 Task: Editing simple light - Title slide.
Action: Mouse moved to (157, 59)
Screenshot: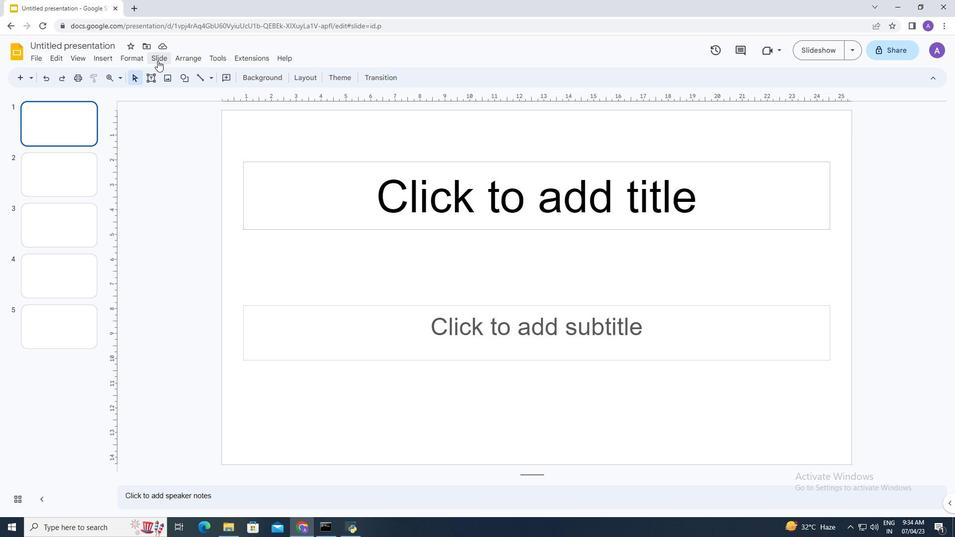 
Action: Mouse pressed left at (157, 59)
Screenshot: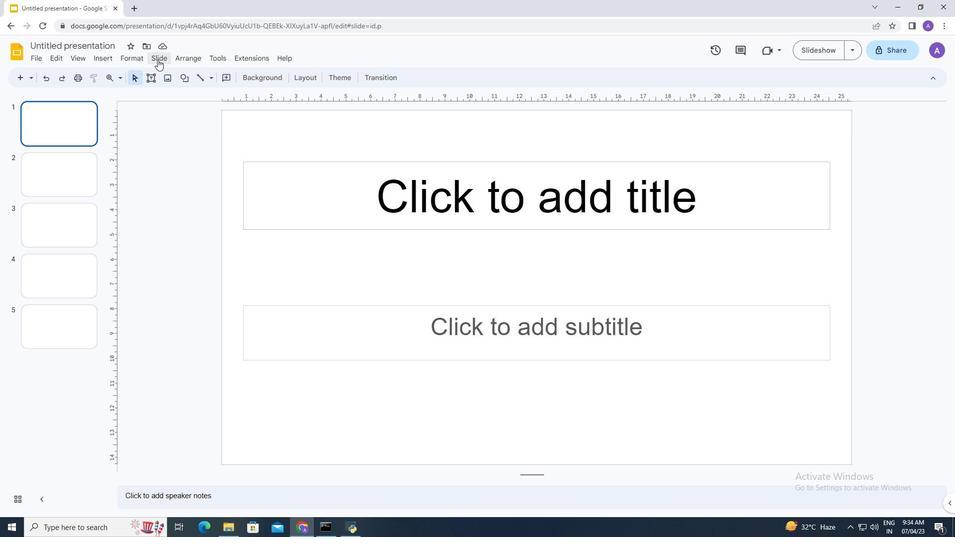 
Action: Mouse moved to (187, 218)
Screenshot: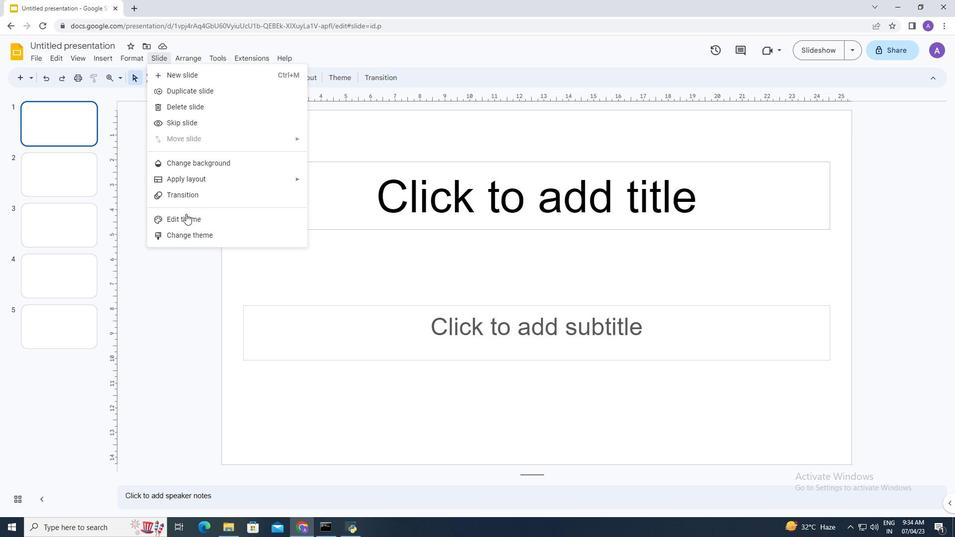 
Action: Mouse pressed left at (187, 218)
Screenshot: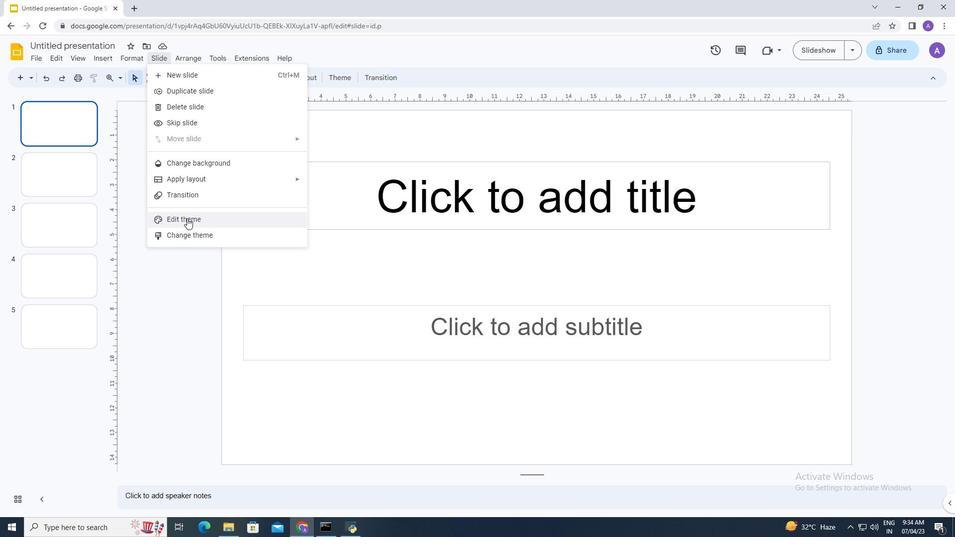 
Action: Mouse moved to (133, 202)
Screenshot: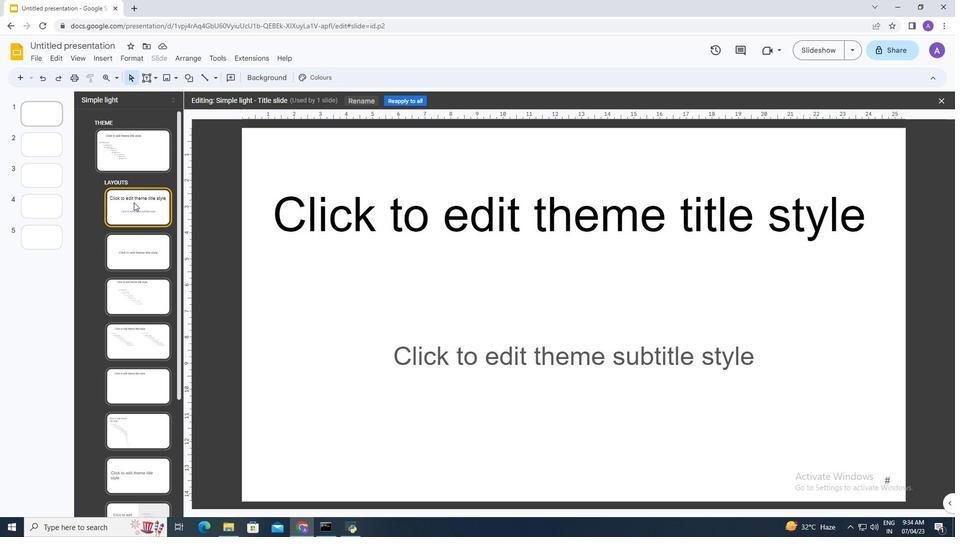 
Action: Mouse pressed left at (133, 202)
Screenshot: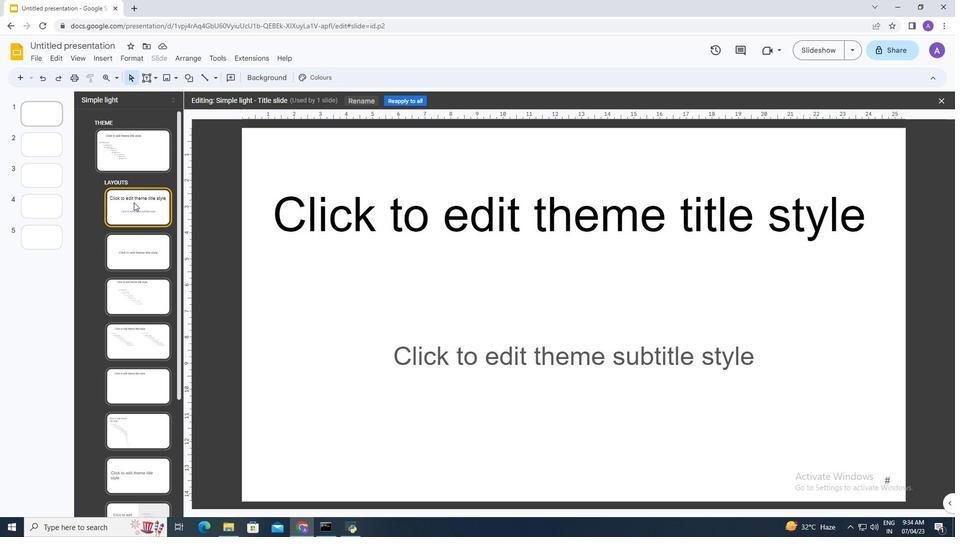 
Action: Mouse moved to (517, 220)
Screenshot: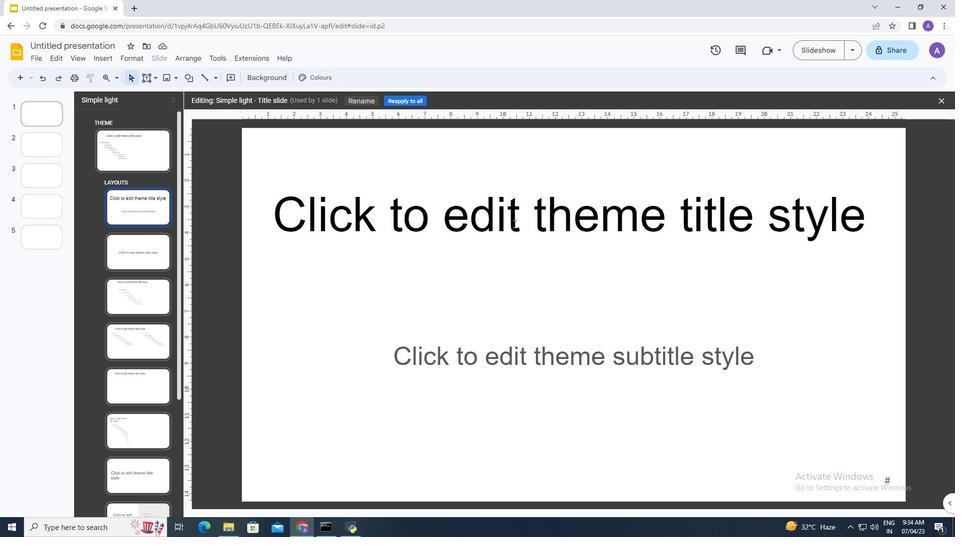
Action: Mouse pressed left at (517, 220)
Screenshot: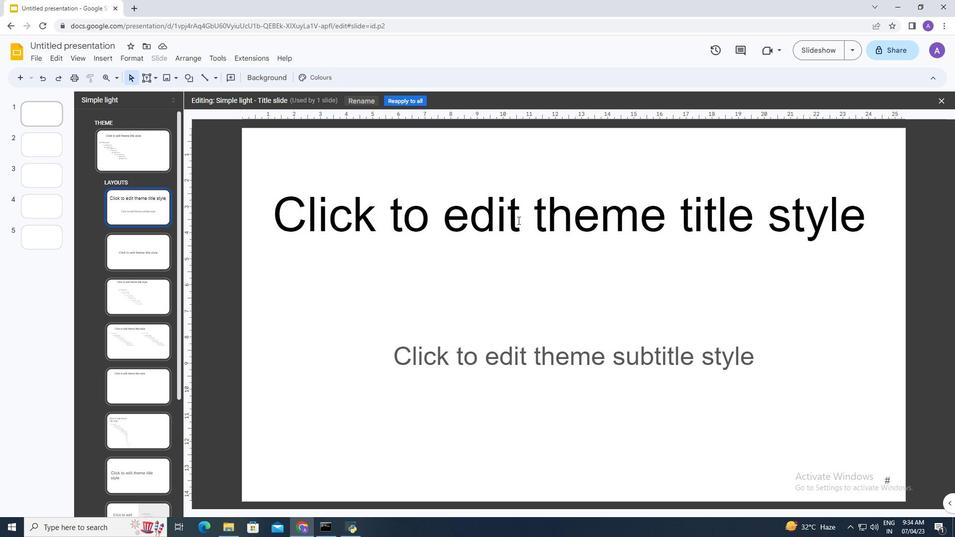 
Action: Mouse moved to (258, 209)
Screenshot: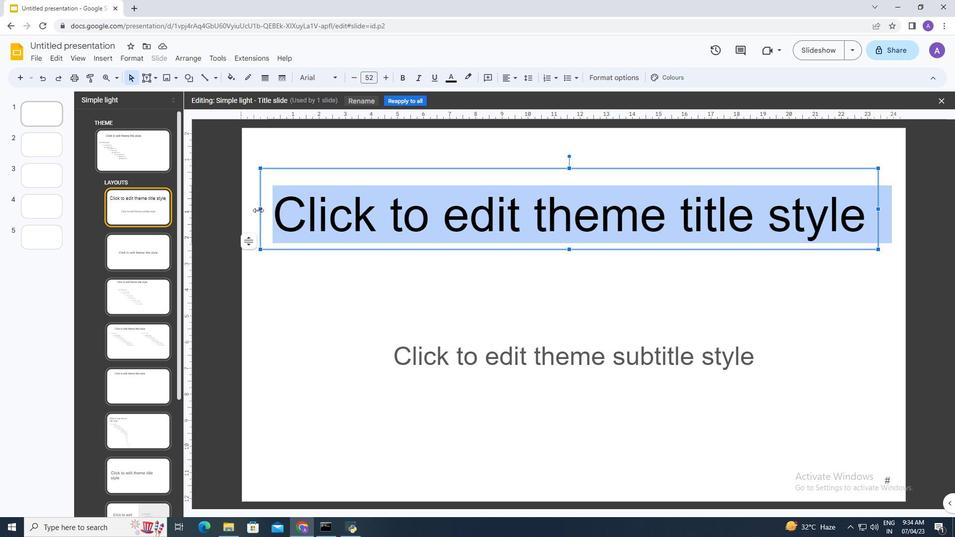 
Action: Mouse pressed left at (258, 209)
Screenshot: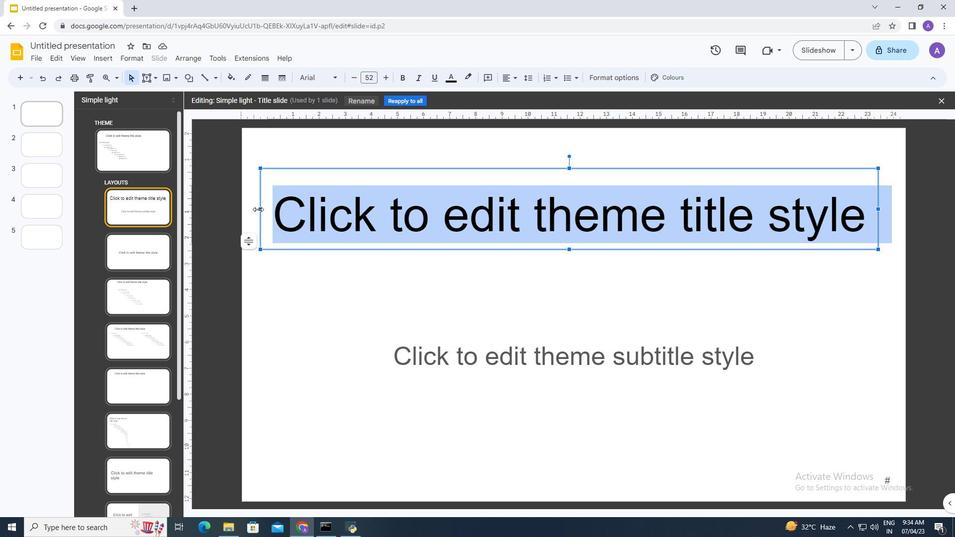 
Action: Mouse moved to (600, 165)
Screenshot: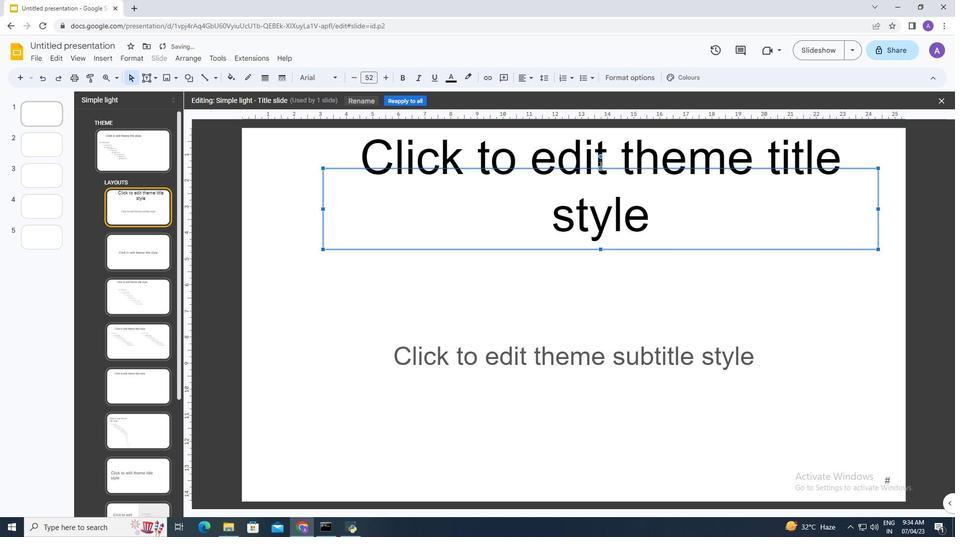 
Action: Mouse pressed left at (600, 165)
Screenshot: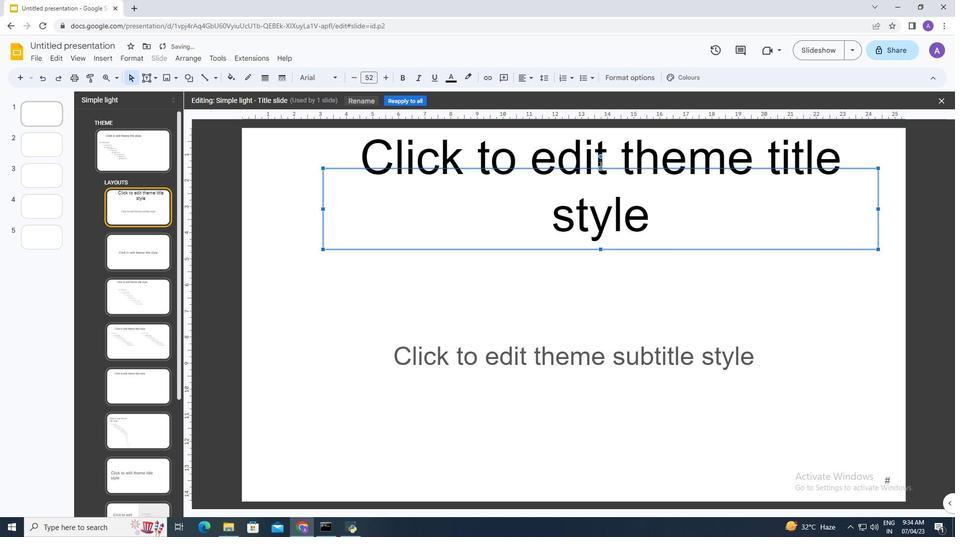 
Action: Mouse moved to (879, 208)
Screenshot: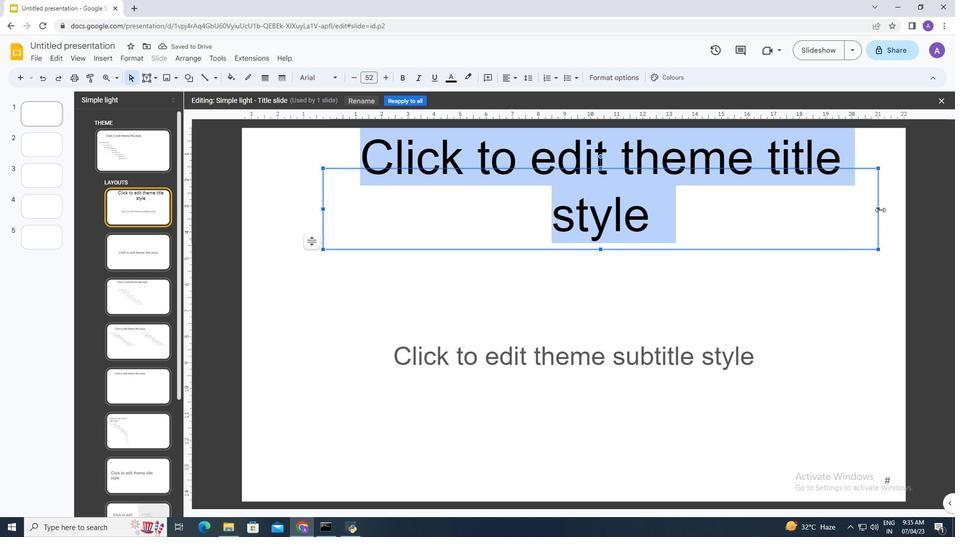 
Action: Mouse pressed left at (879, 208)
Screenshot: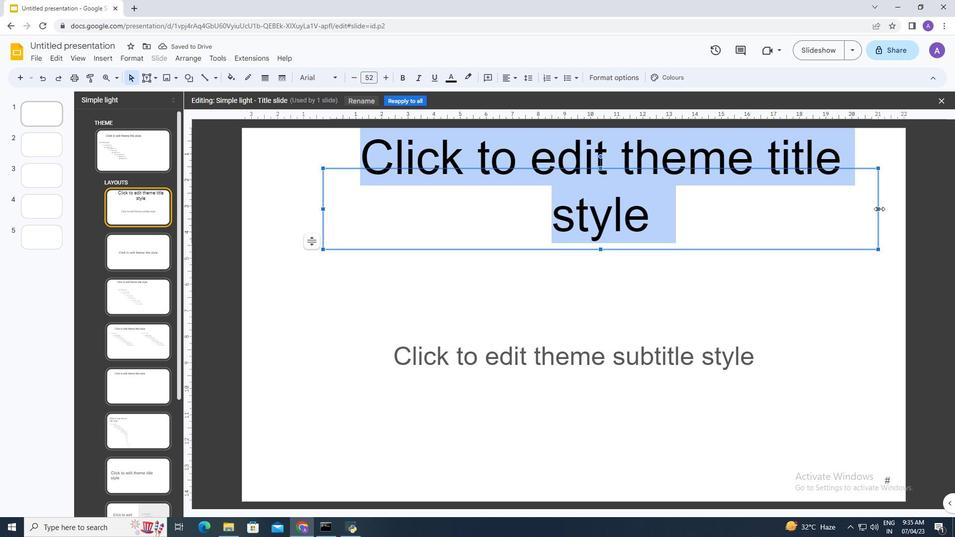 
Action: Mouse moved to (579, 249)
Screenshot: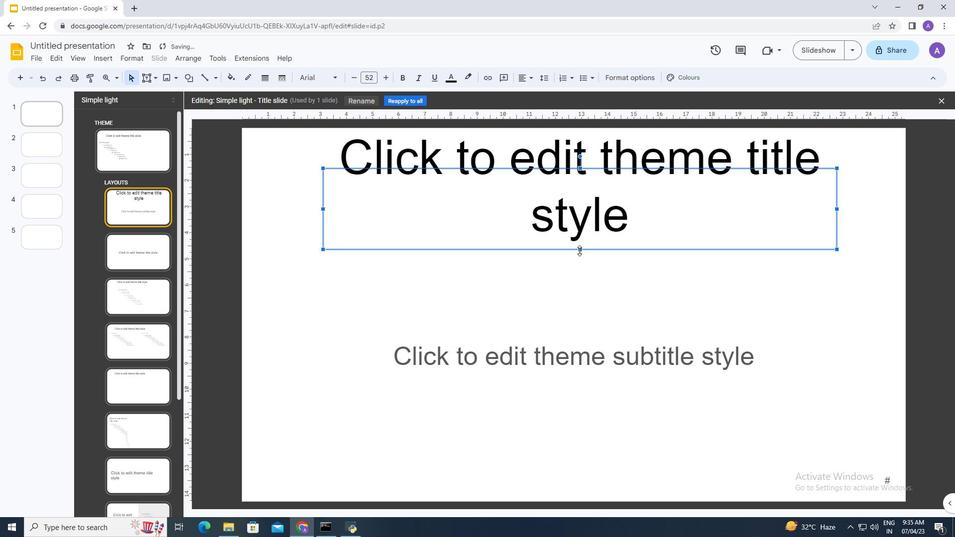 
Action: Mouse pressed left at (579, 249)
Screenshot: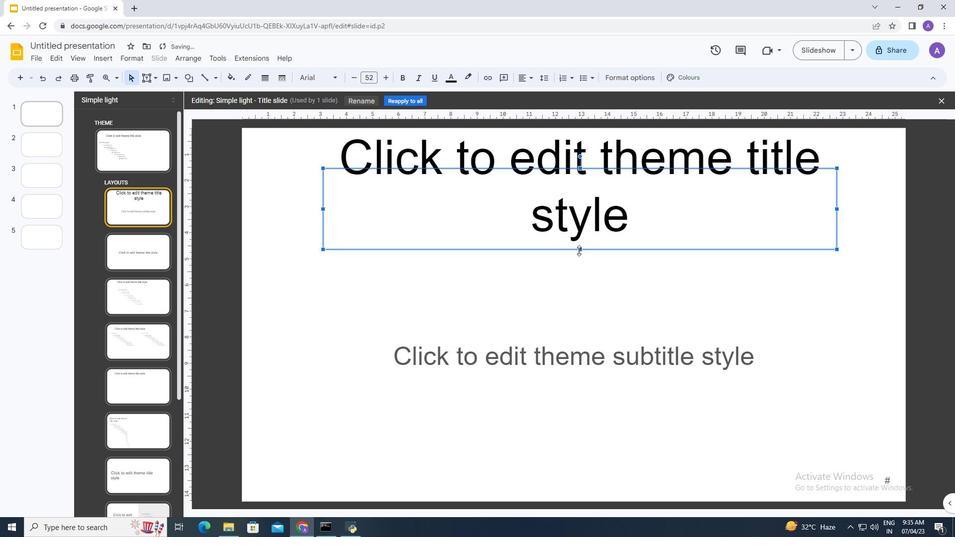 
Action: Mouse moved to (324, 203)
Screenshot: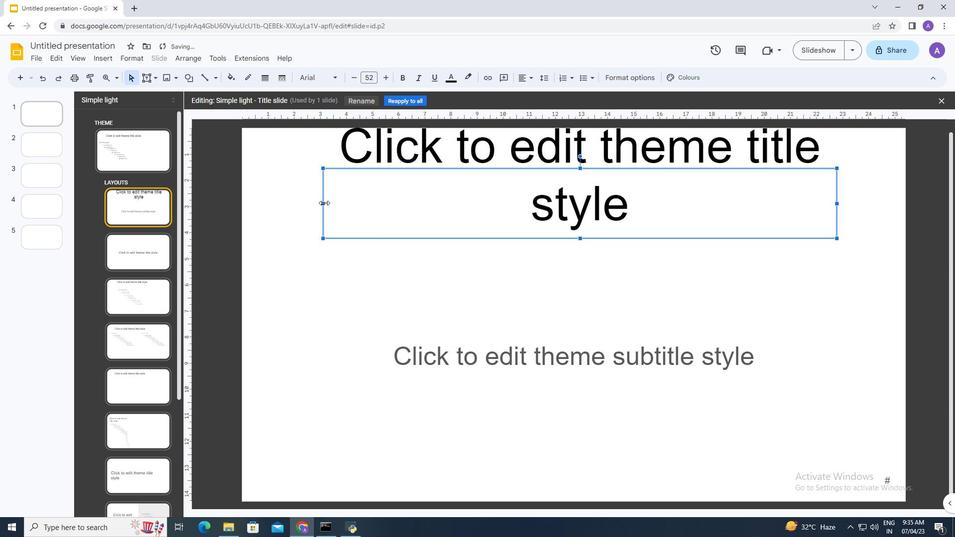 
Action: Mouse pressed left at (324, 203)
Screenshot: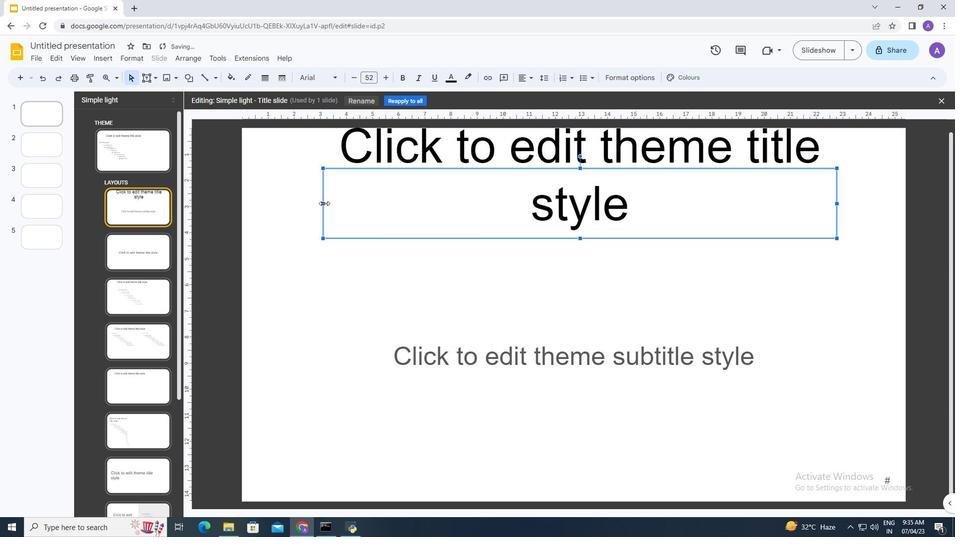 
Action: Mouse moved to (837, 203)
Screenshot: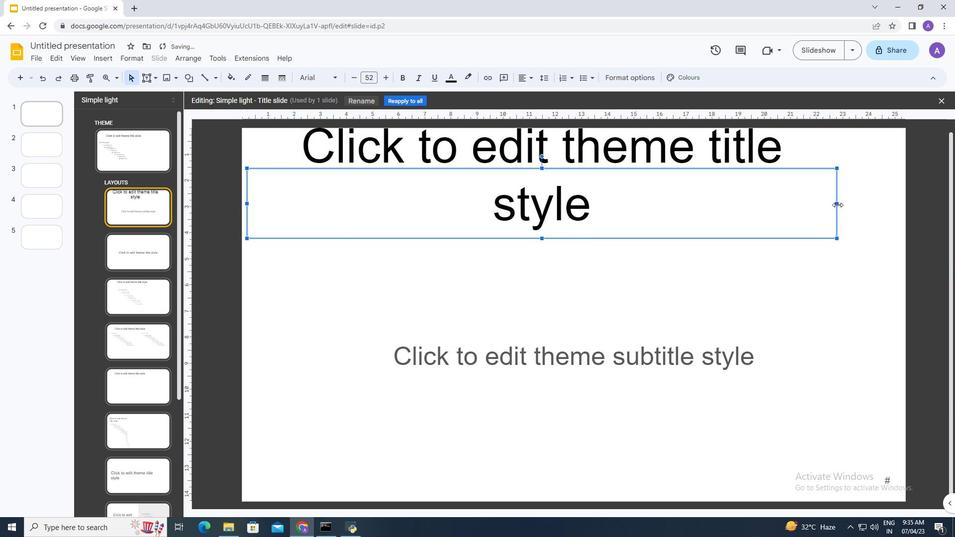 
Action: Mouse pressed left at (837, 203)
Screenshot: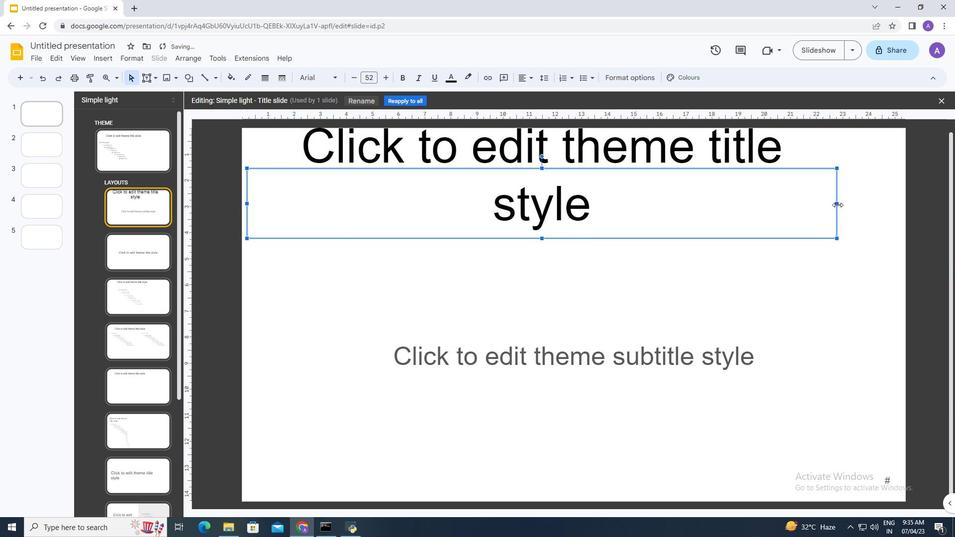 
Action: Mouse moved to (500, 203)
Screenshot: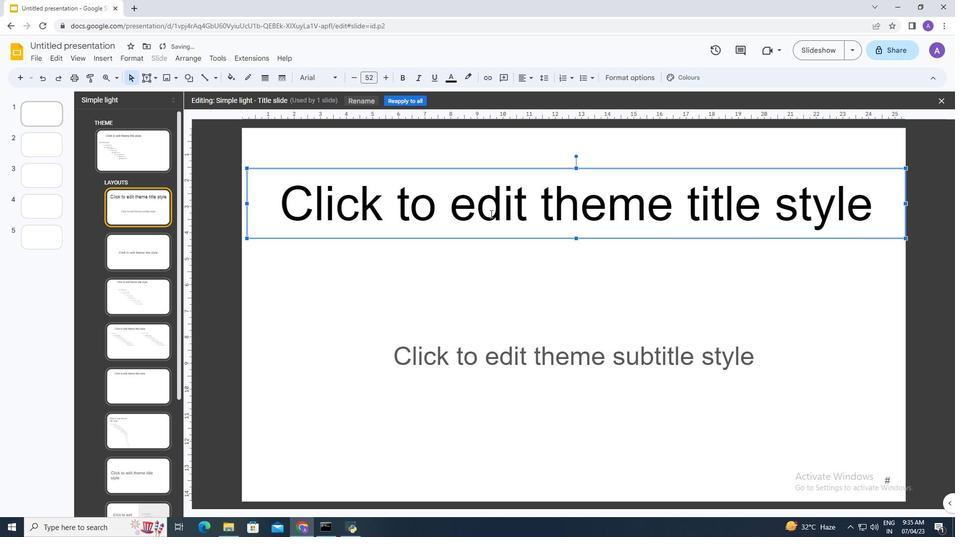 
Action: Mouse pressed left at (500, 203)
Screenshot: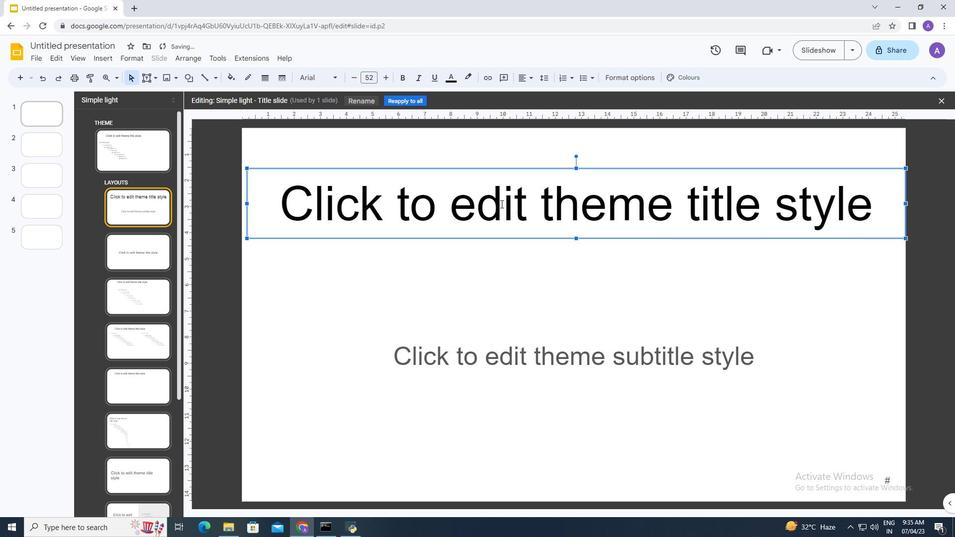 
Action: Mouse moved to (500, 333)
Screenshot: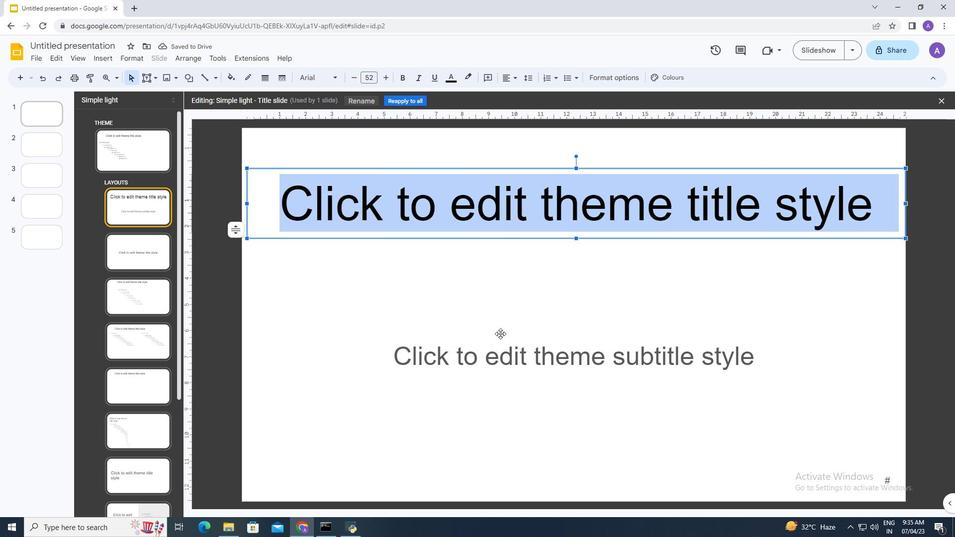 
